 Task: Change keyboard shortcut ctrl+W to ctrl+M.
Action: Mouse moved to (60, 438)
Screenshot: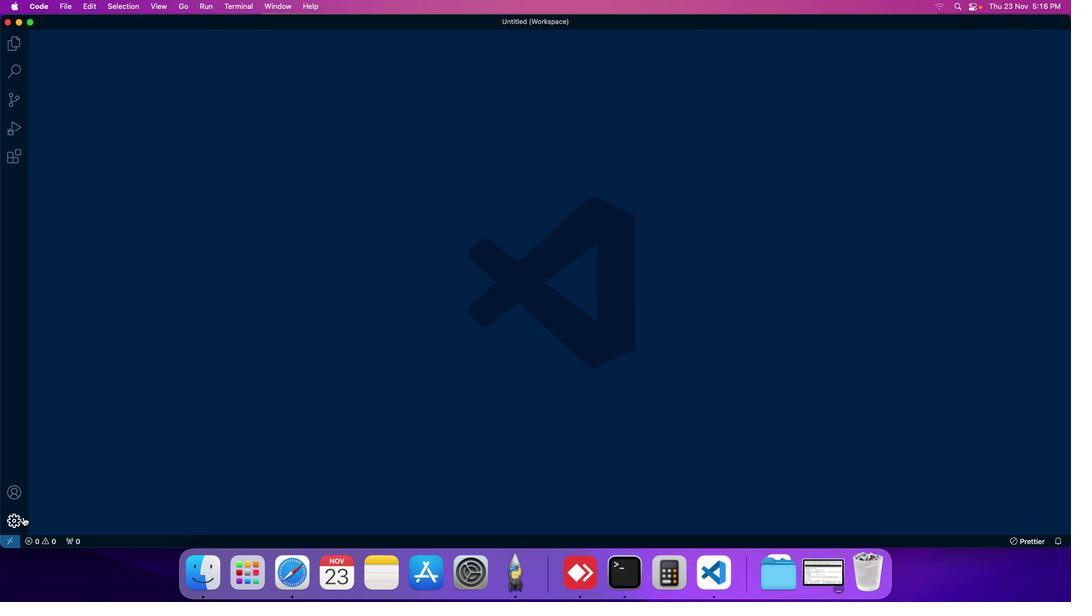 
Action: Mouse pressed left at (60, 438)
Screenshot: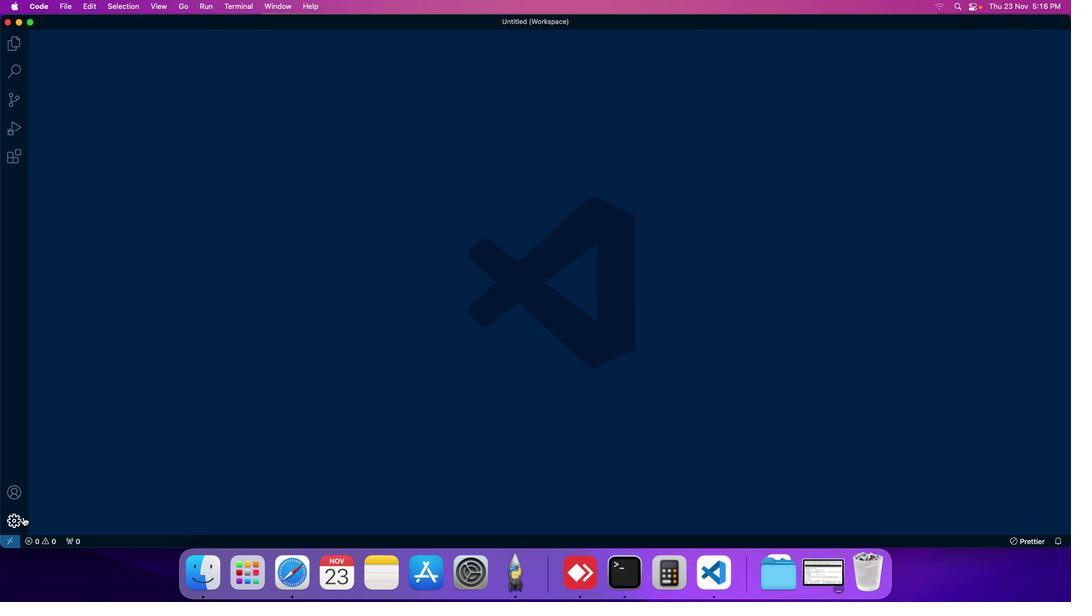 
Action: Mouse moved to (80, 394)
Screenshot: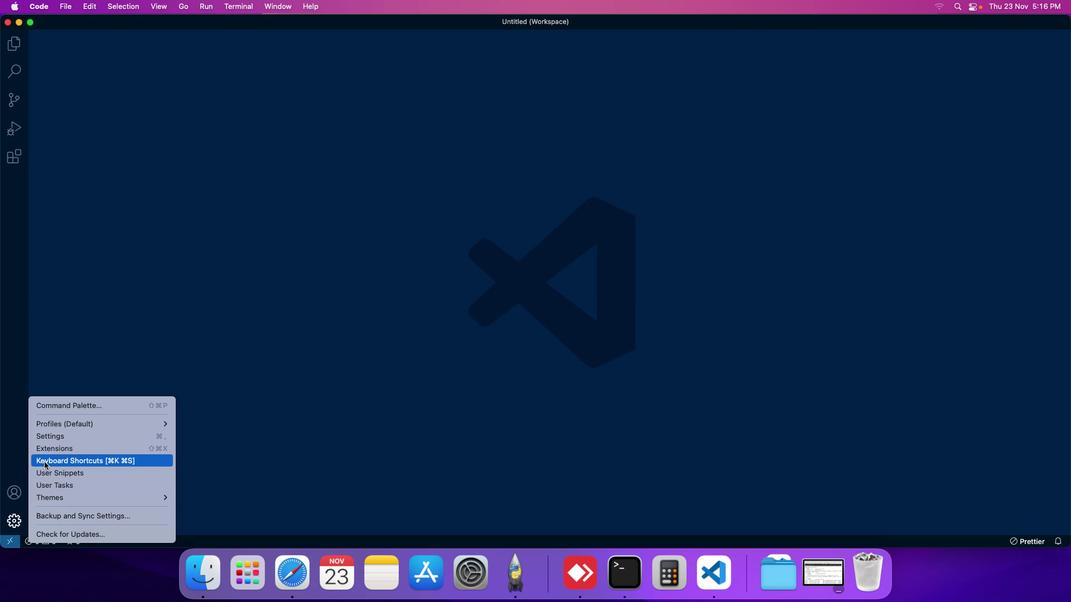 
Action: Mouse pressed left at (80, 394)
Screenshot: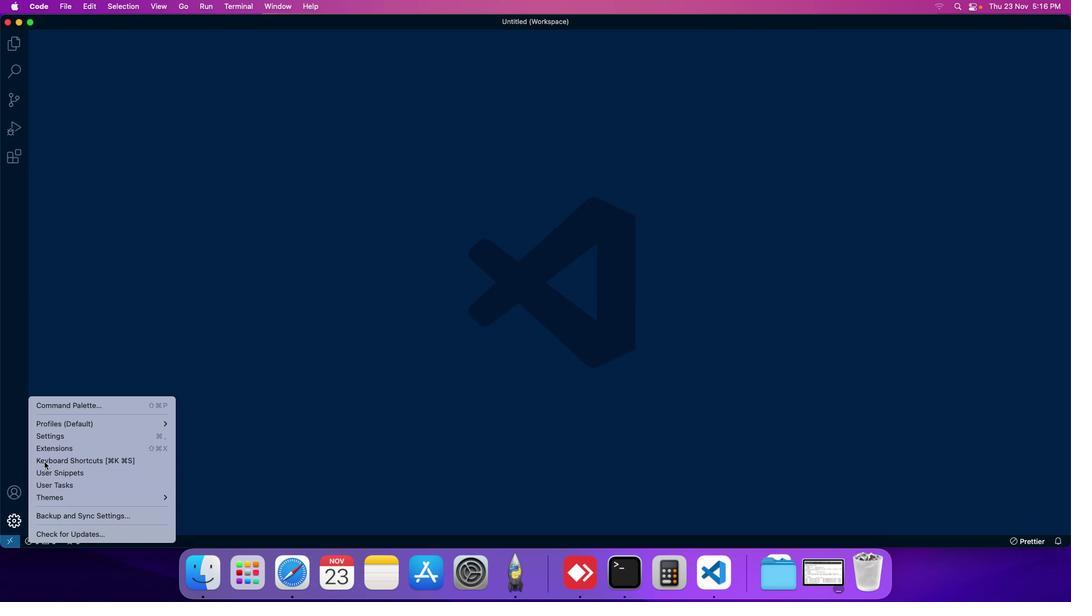 
Action: Mouse moved to (233, 98)
Screenshot: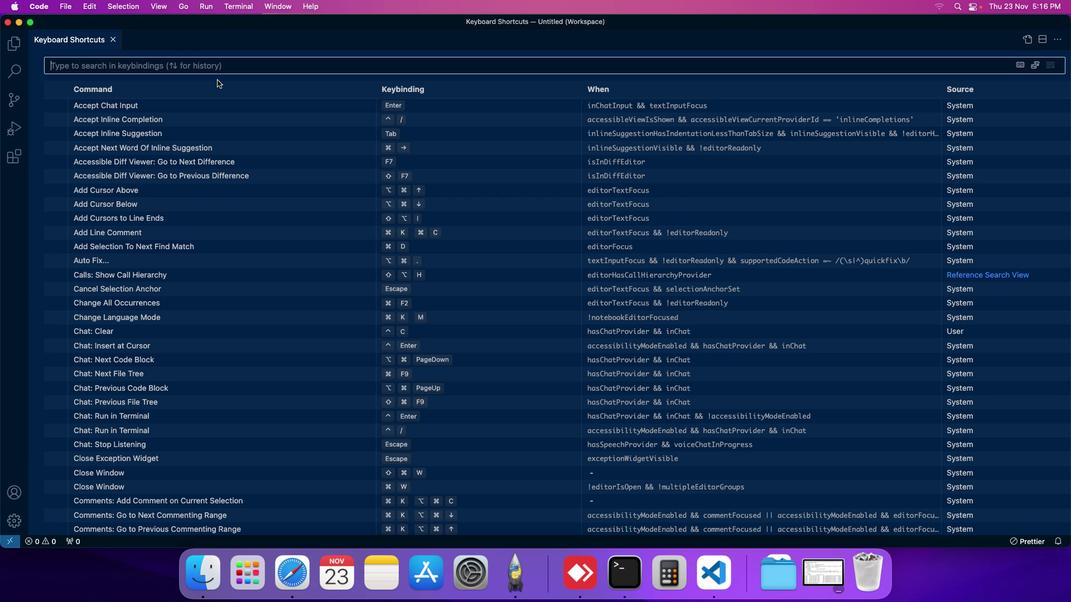 
Action: Key pressed 'c''t''r''l'Key.shift_r'+''w'
Screenshot: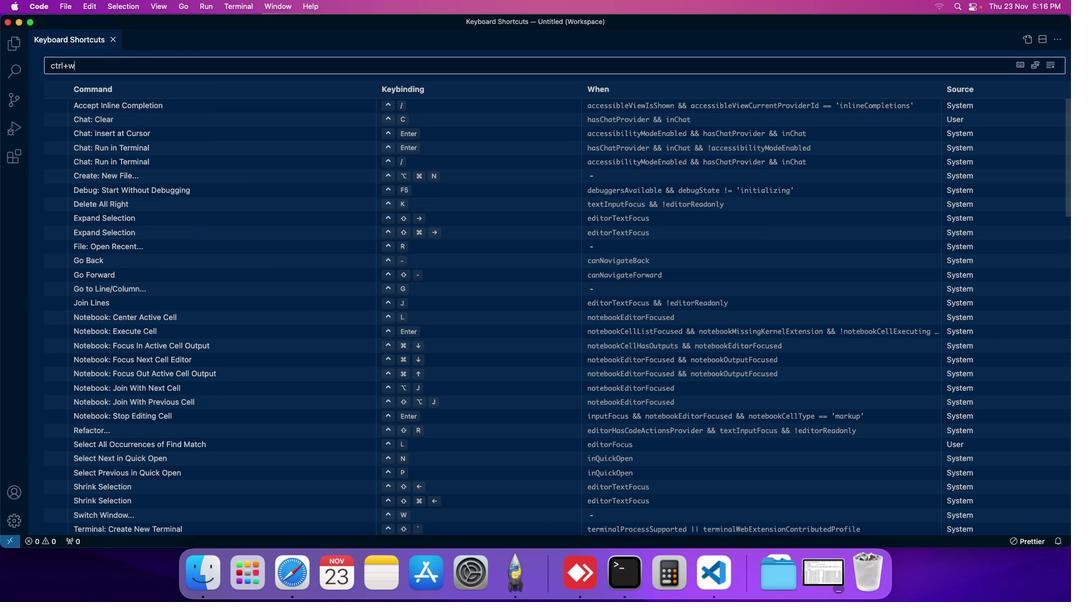 
Action: Mouse moved to (397, 120)
Screenshot: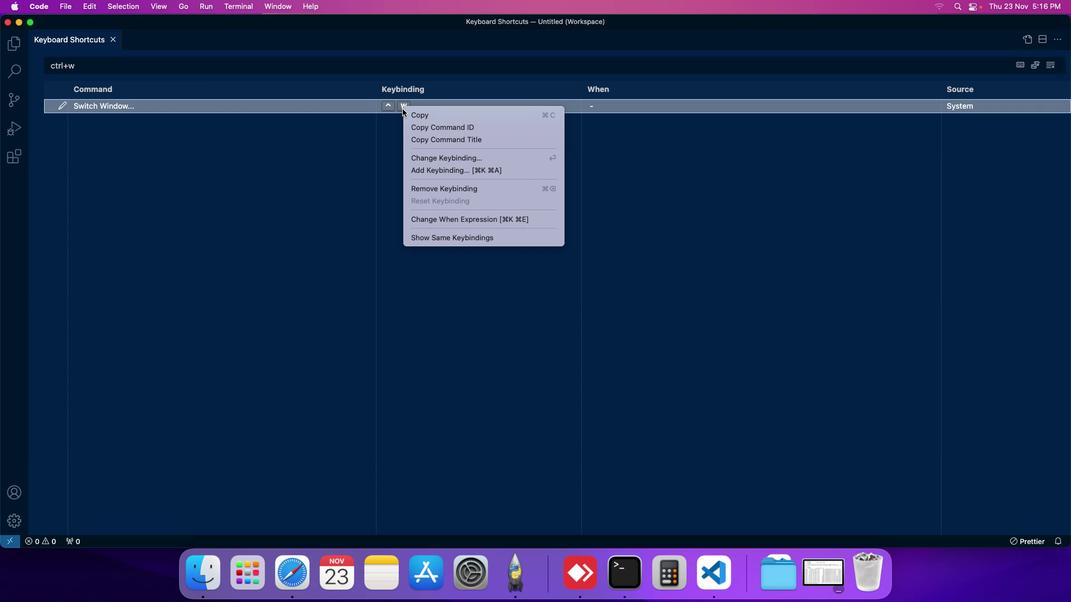 
Action: Mouse pressed right at (397, 120)
Screenshot: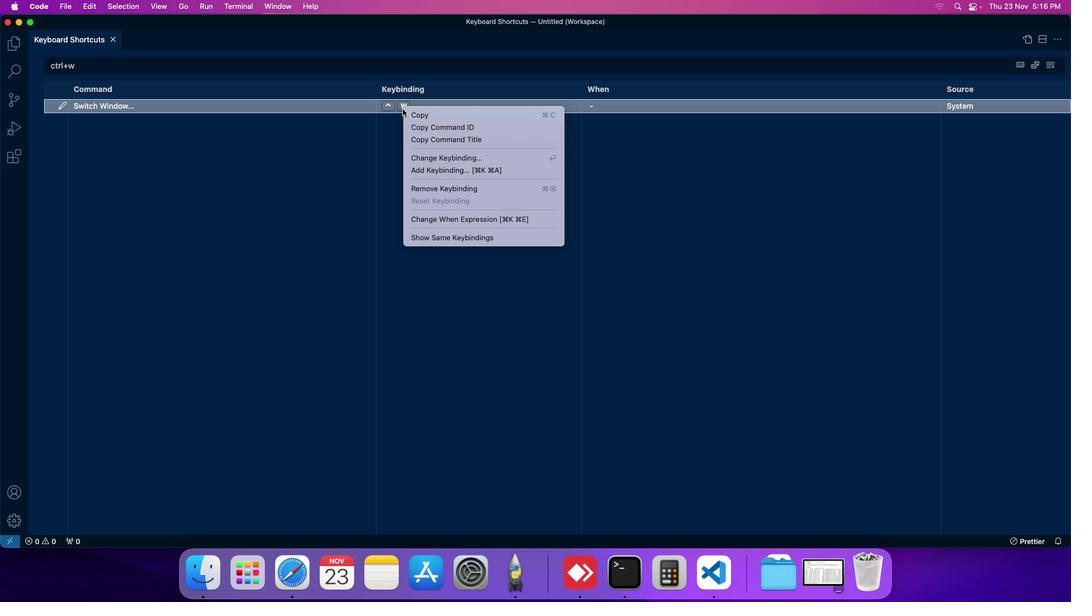 
Action: Mouse moved to (415, 156)
Screenshot: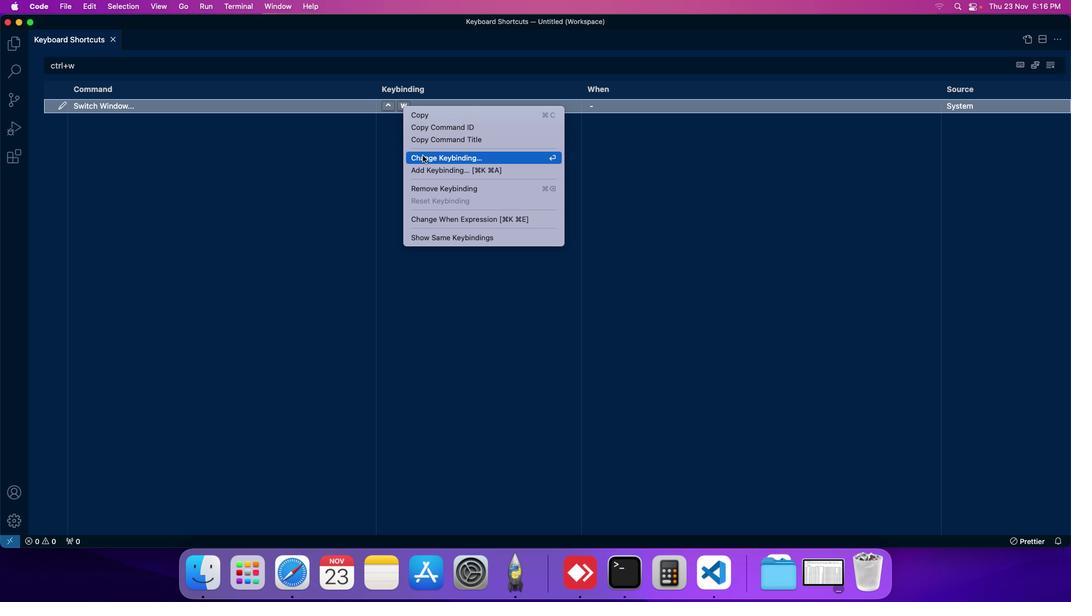 
Action: Mouse pressed left at (415, 156)
Screenshot: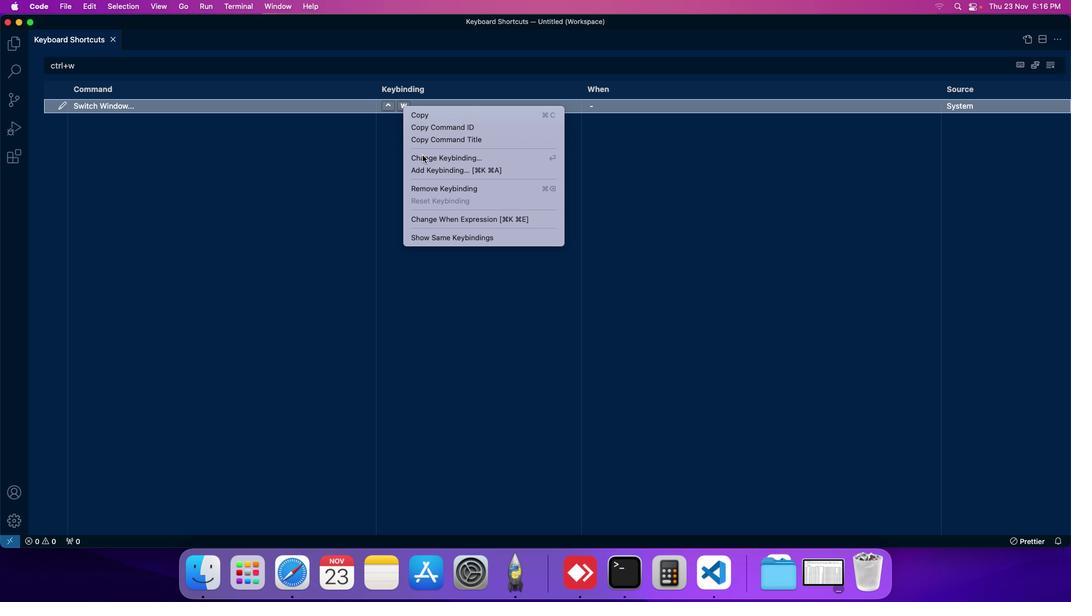 
Action: Mouse moved to (483, 243)
Screenshot: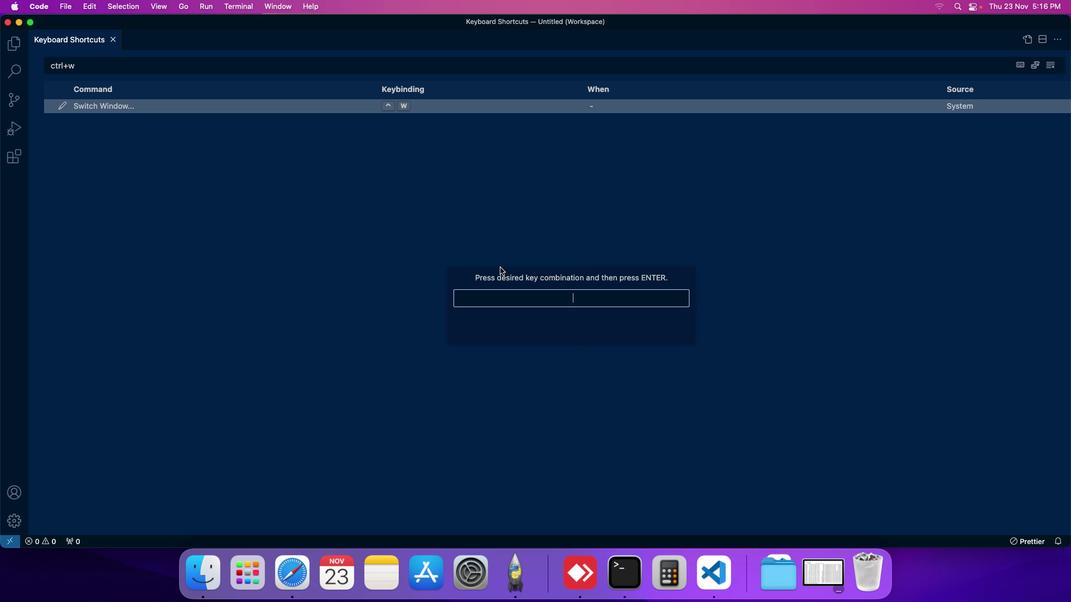 
Action: Key pressed Key.ctrl'm'Key.enter
Screenshot: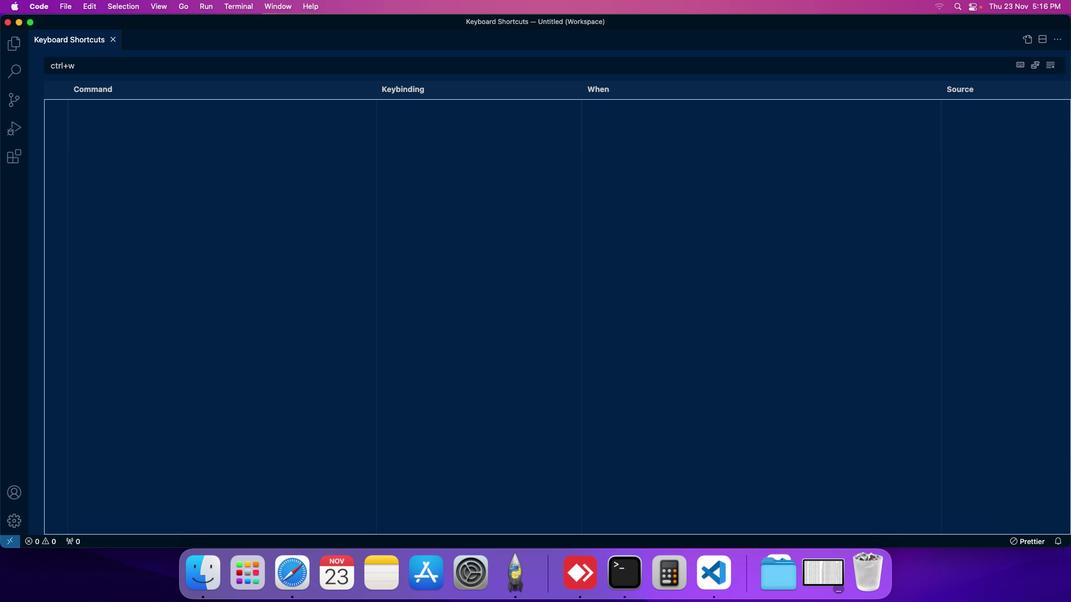 
Action: Mouse moved to (328, 143)
Screenshot: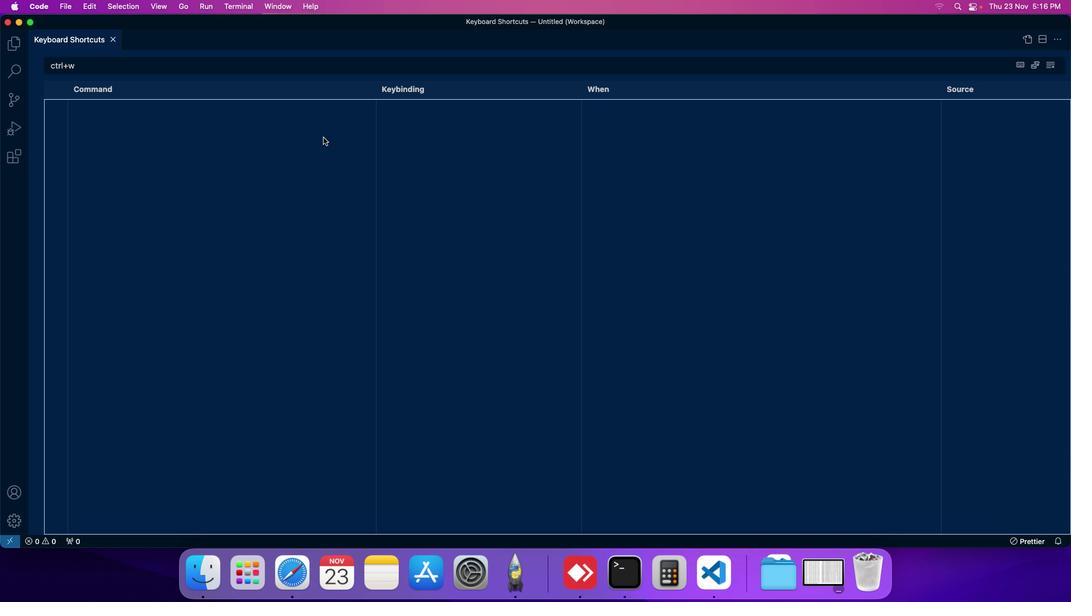 
